 Task: Update the number of baths of the saved search to any.
Action: Mouse moved to (399, 298)
Screenshot: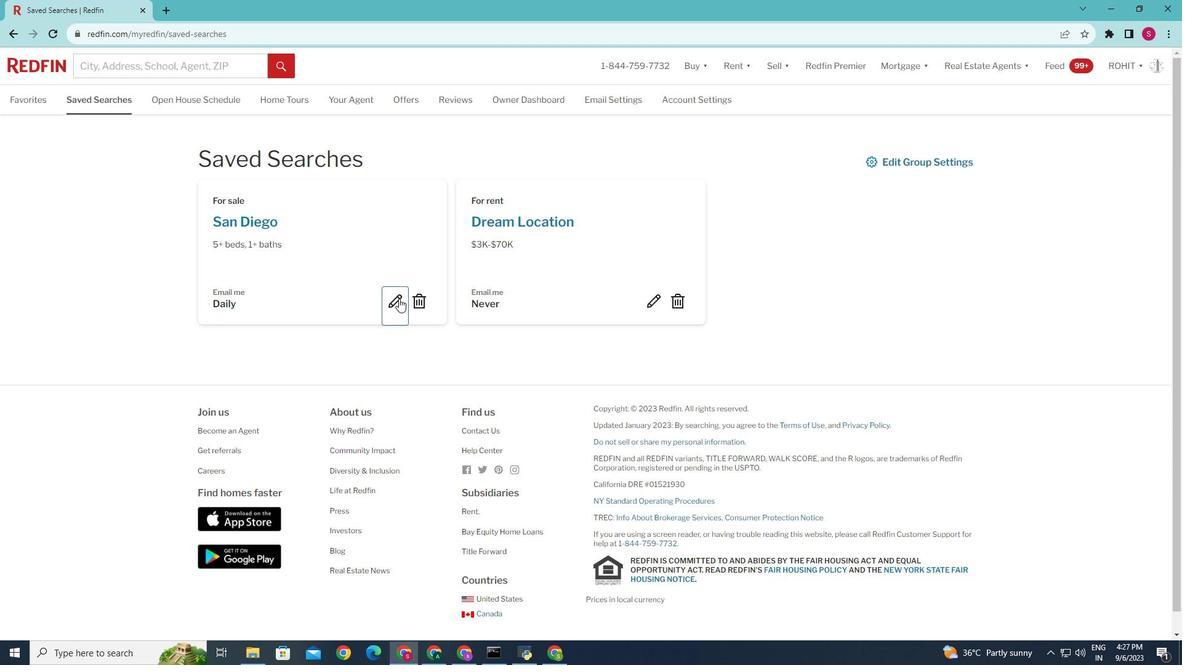 
Action: Mouse pressed left at (399, 298)
Screenshot: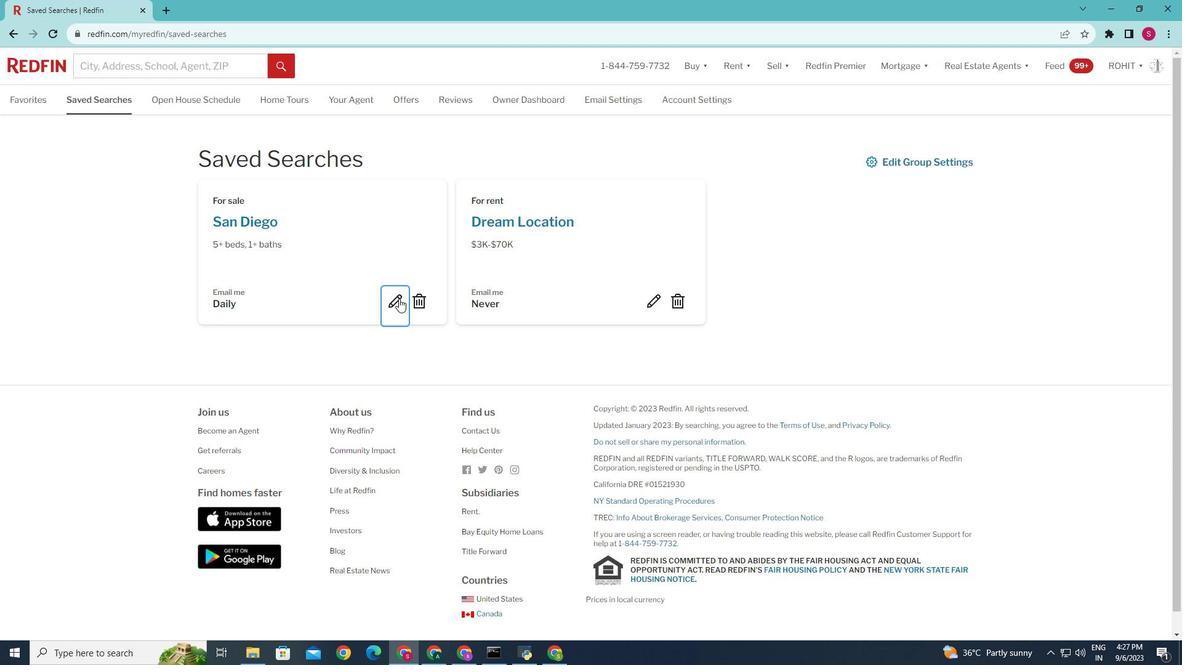 
Action: Mouse moved to (613, 433)
Screenshot: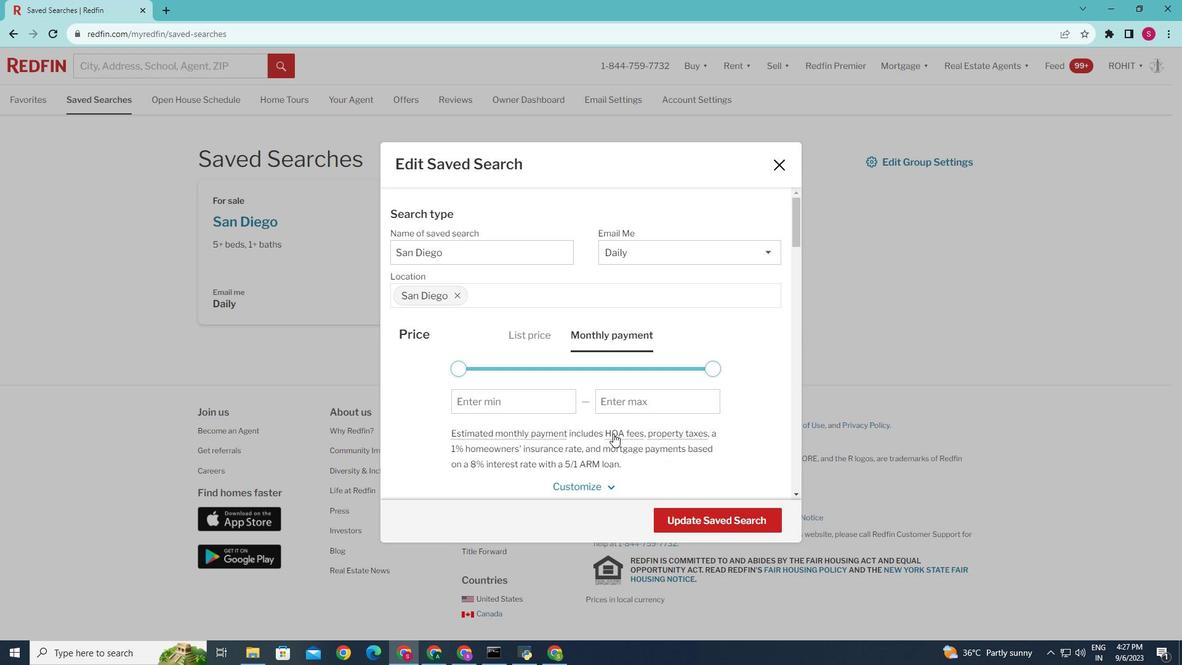 
Action: Mouse scrolled (613, 433) with delta (0, 0)
Screenshot: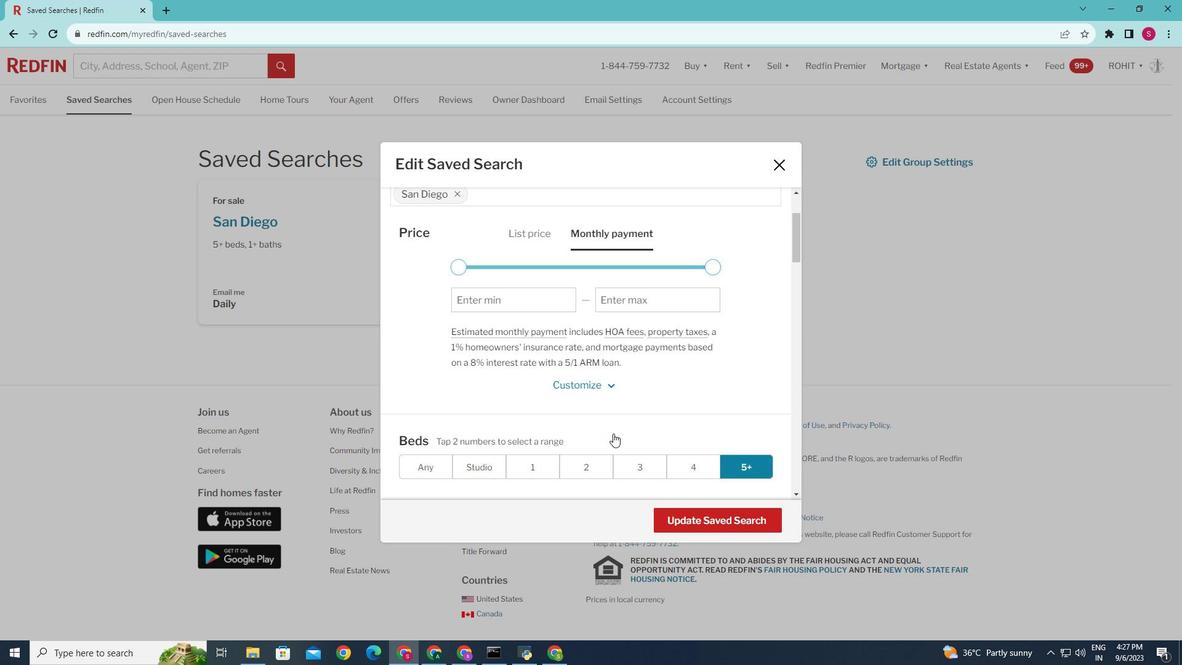 
Action: Mouse scrolled (613, 433) with delta (0, 0)
Screenshot: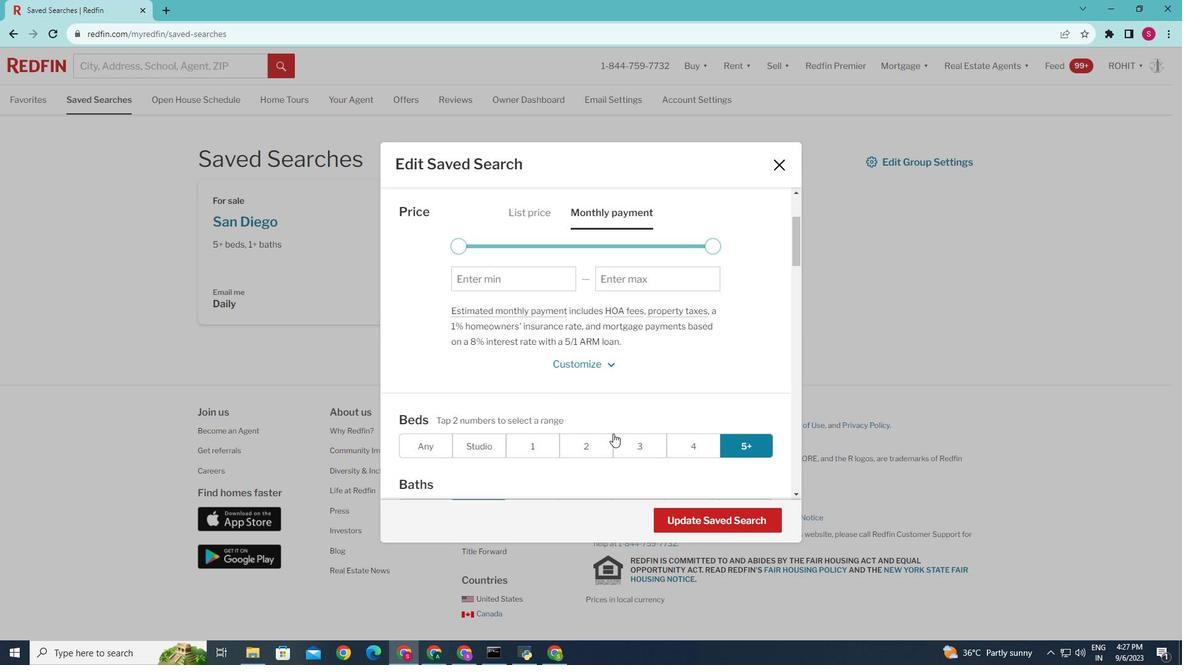
Action: Mouse scrolled (613, 433) with delta (0, 0)
Screenshot: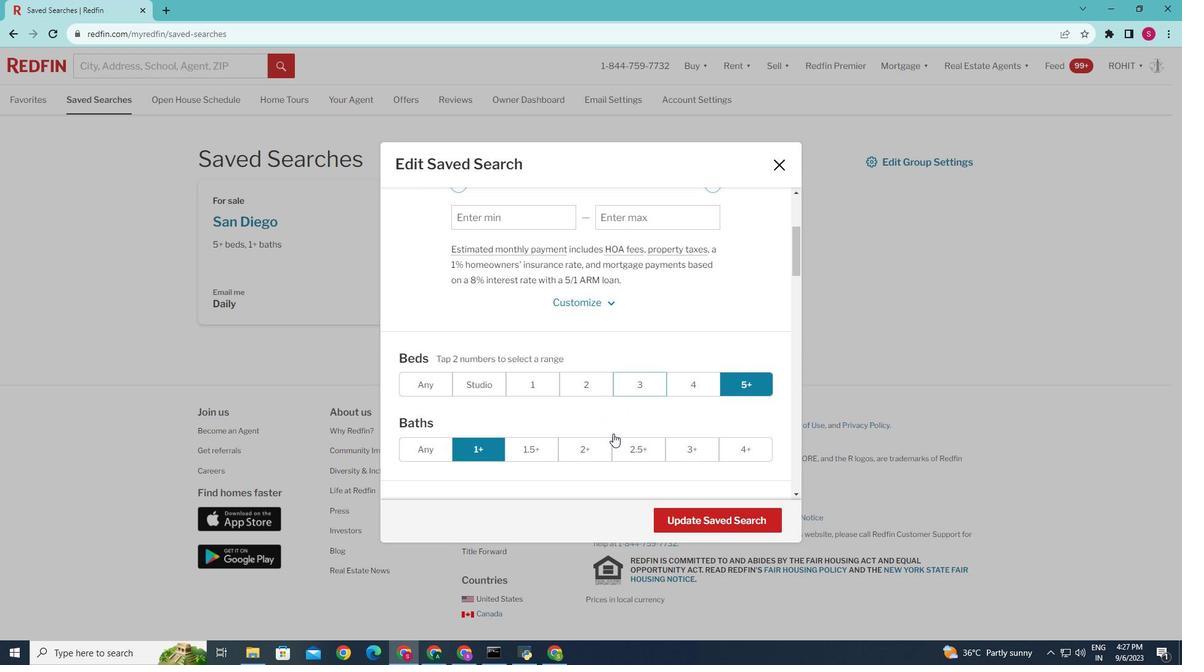 
Action: Mouse scrolled (613, 433) with delta (0, 0)
Screenshot: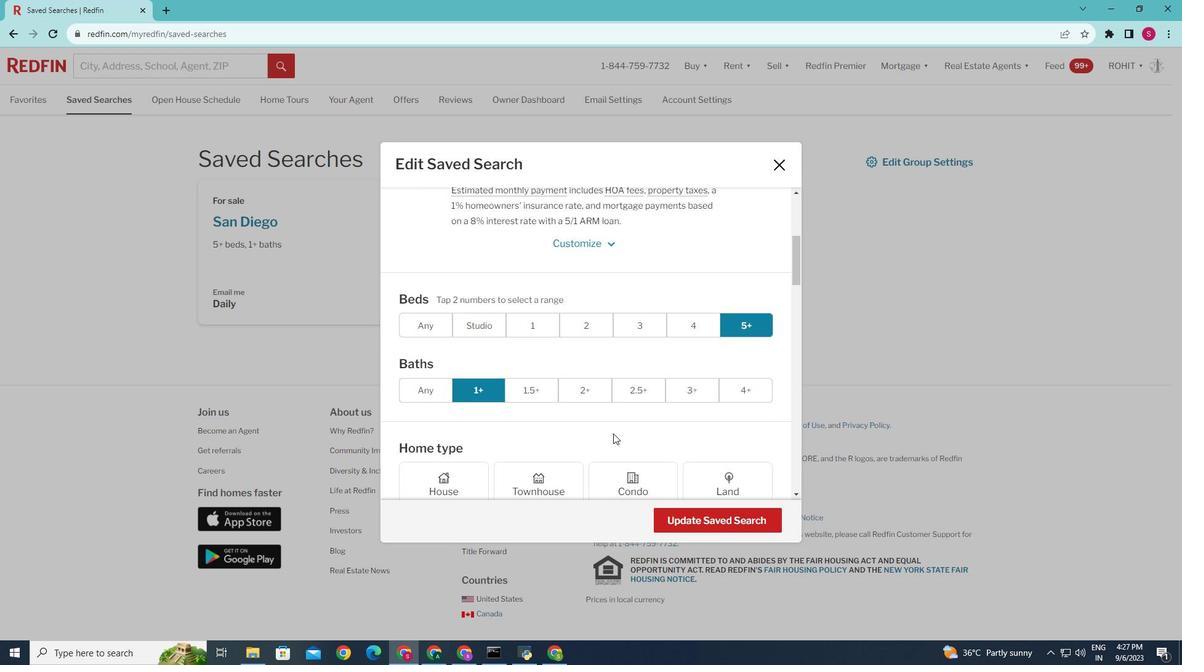 
Action: Mouse moved to (433, 385)
Screenshot: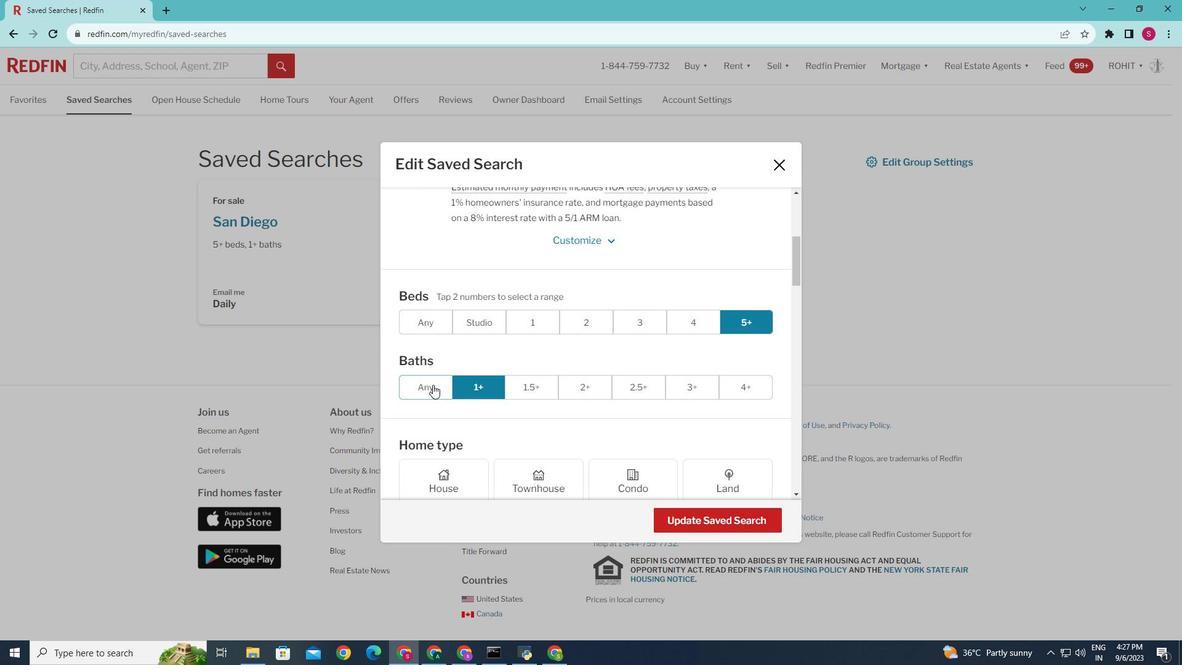 
Action: Mouse pressed left at (433, 385)
Screenshot: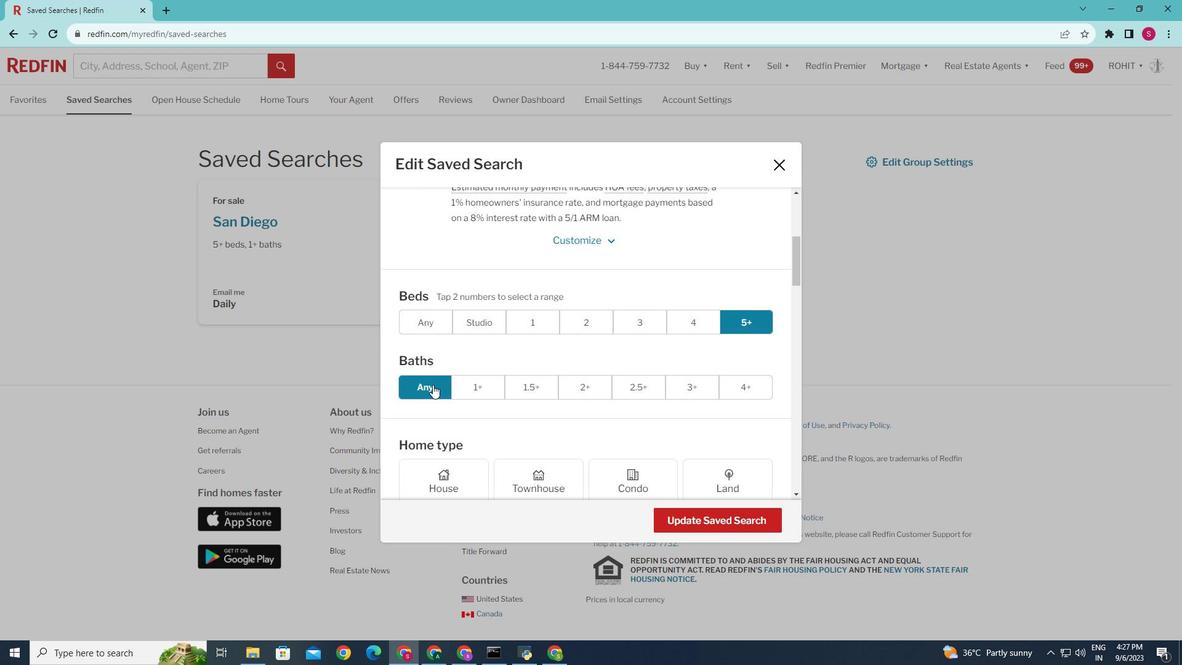 
Action: Mouse pressed left at (433, 385)
Screenshot: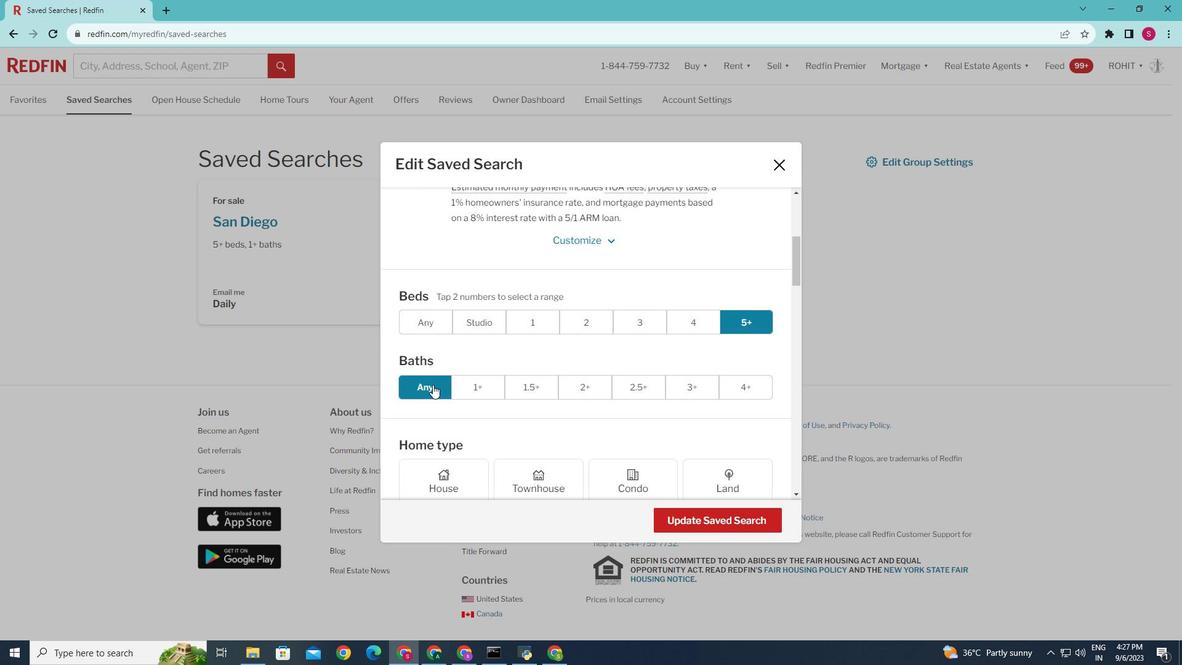 
Action: Mouse moved to (701, 519)
Screenshot: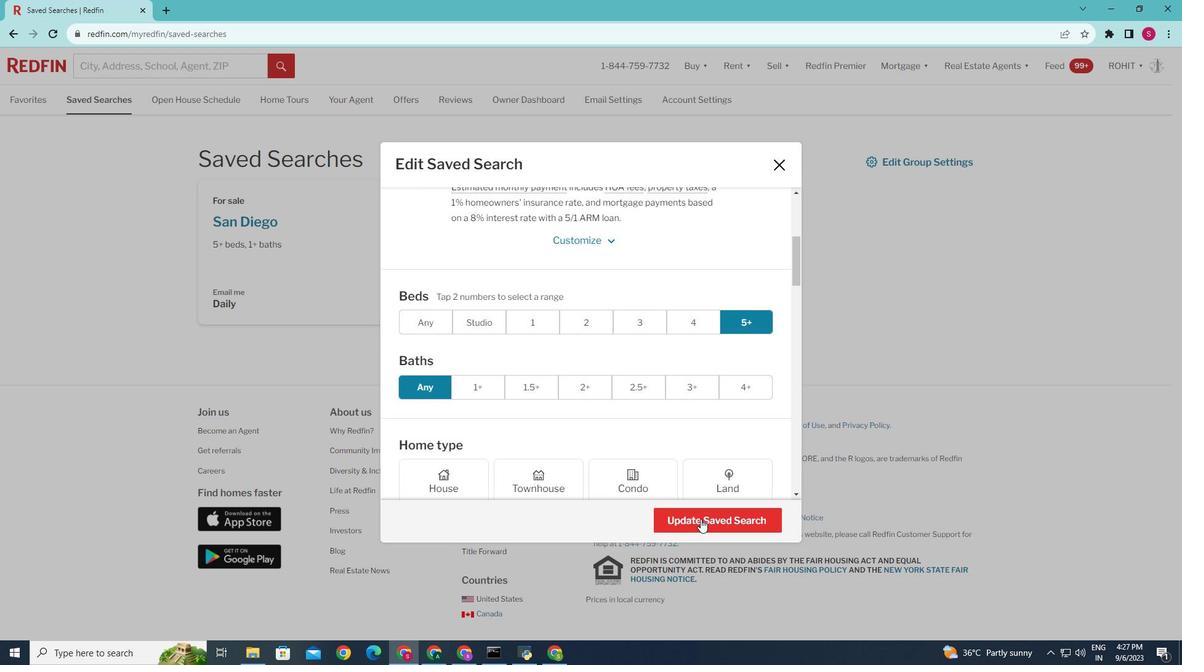 
Action: Mouse pressed left at (701, 519)
Screenshot: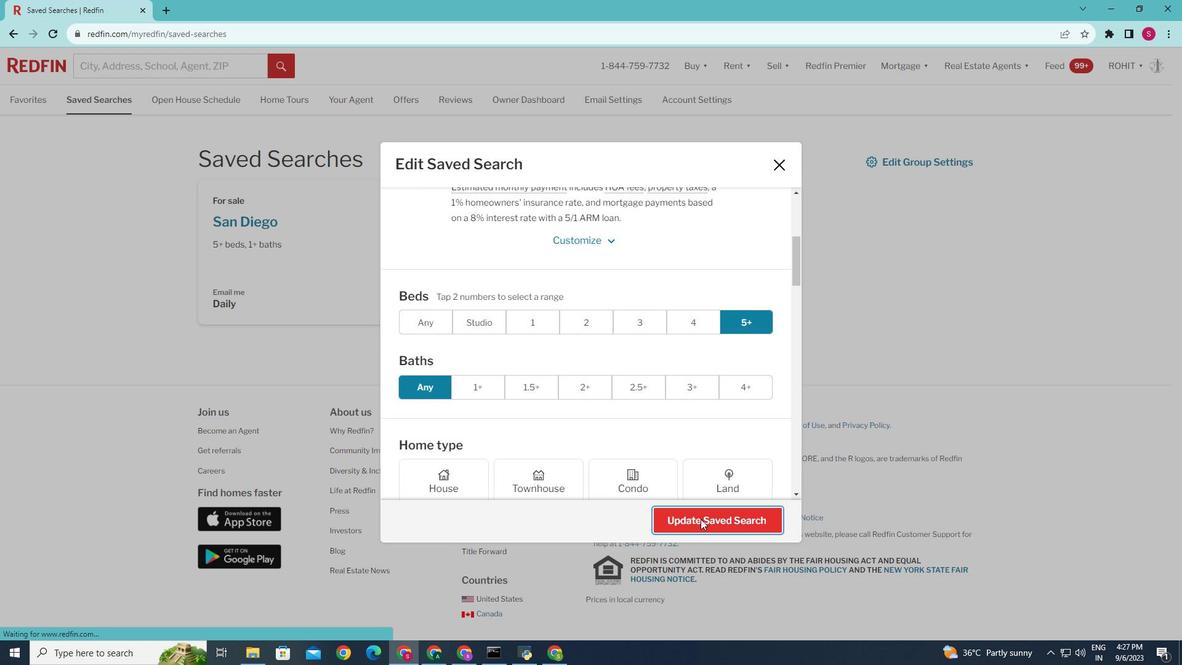 
